Task: Search on Turbo Tax what is crypto currency.
Action: Mouse moved to (1045, 65)
Screenshot: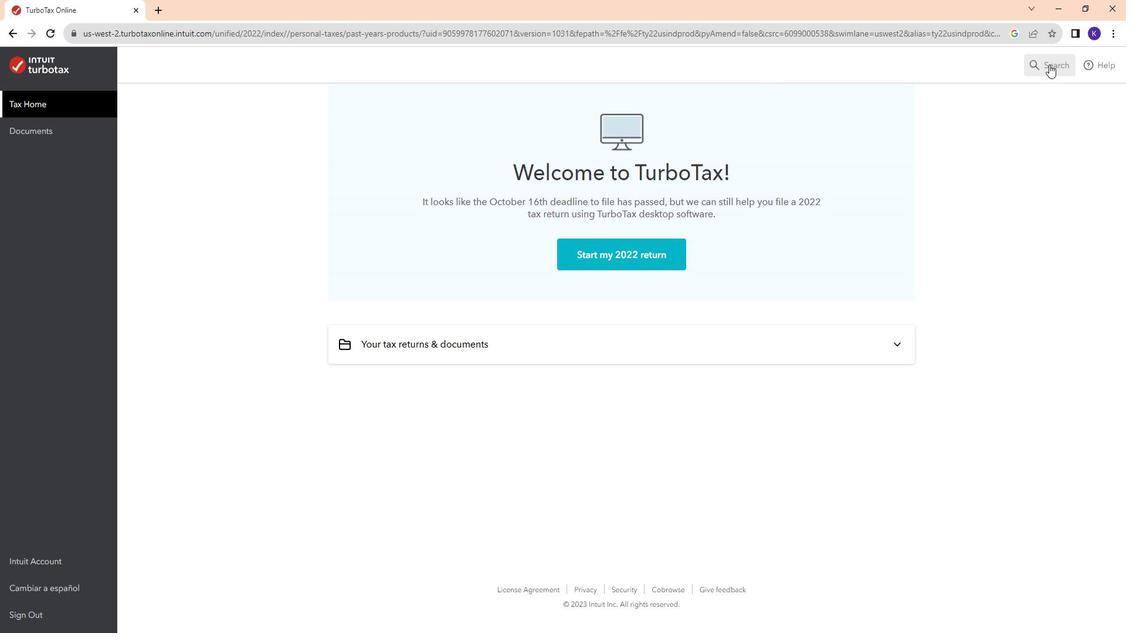 
Action: Mouse pressed left at (1045, 65)
Screenshot: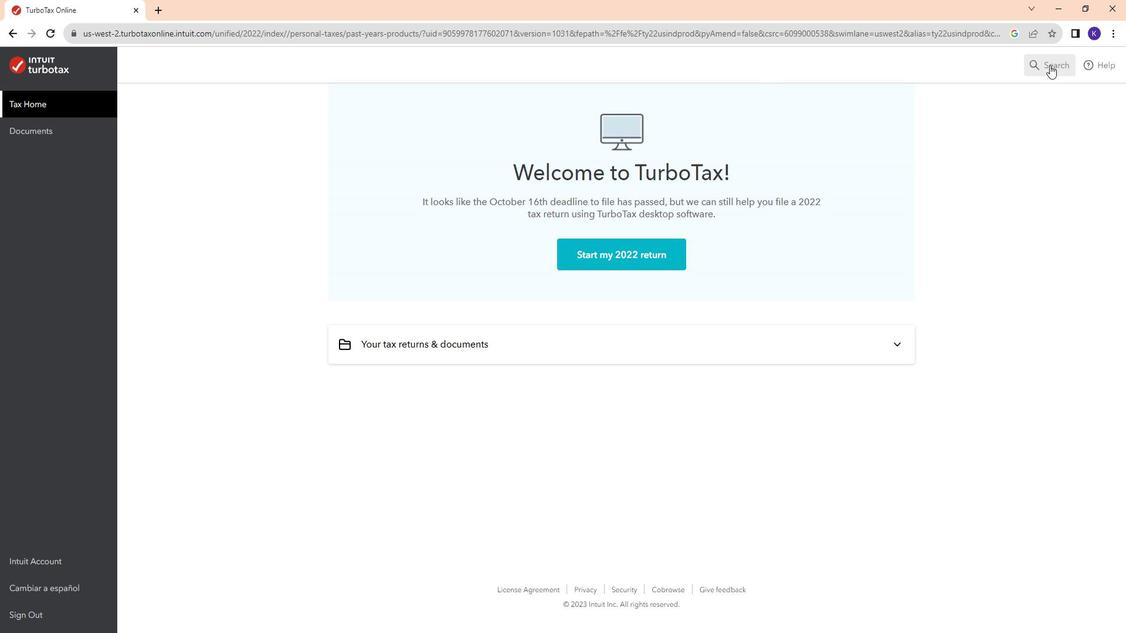 
Action: Mouse moved to (987, 101)
Screenshot: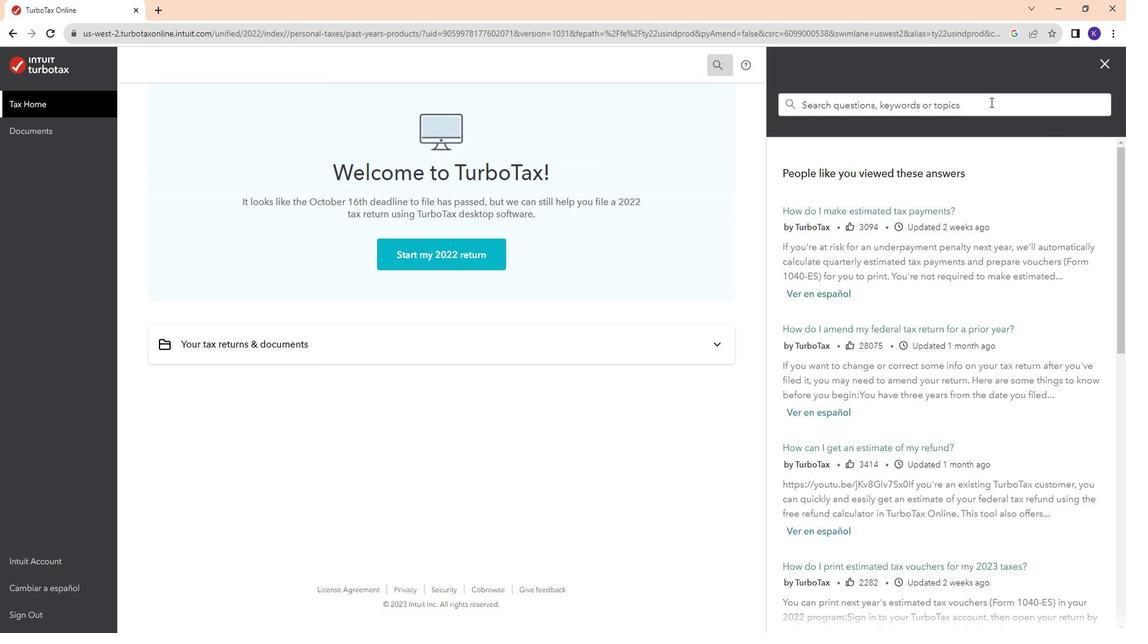 
Action: Mouse pressed left at (987, 101)
Screenshot: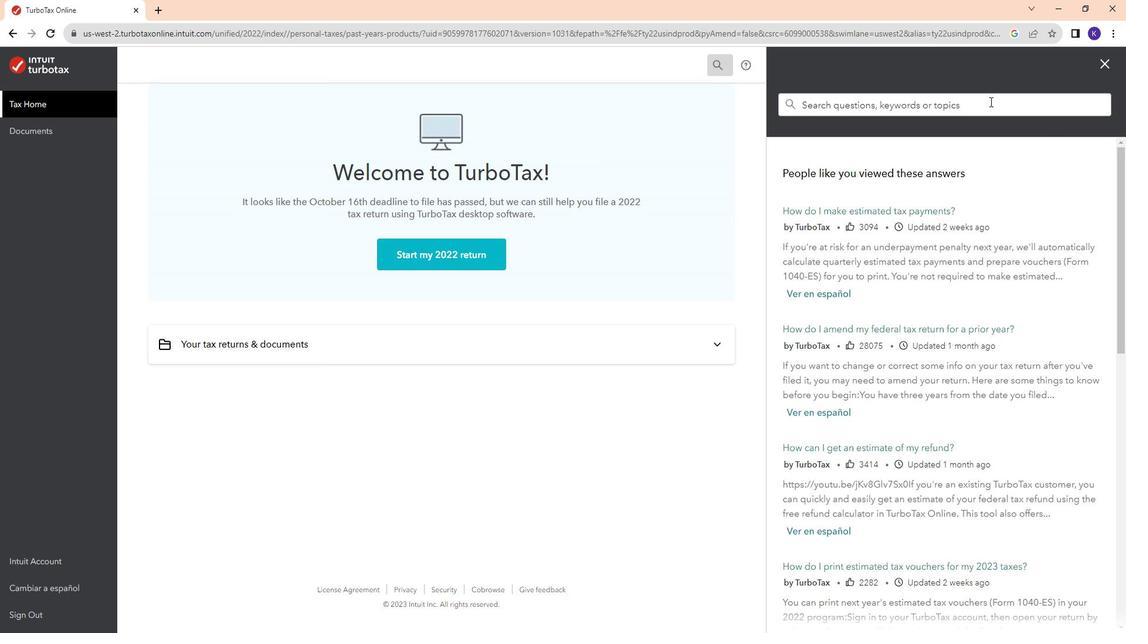 
Action: Key pressed what<Key.space>is<Key.space>crypto<Key.space>currency<Key.enter>
Screenshot: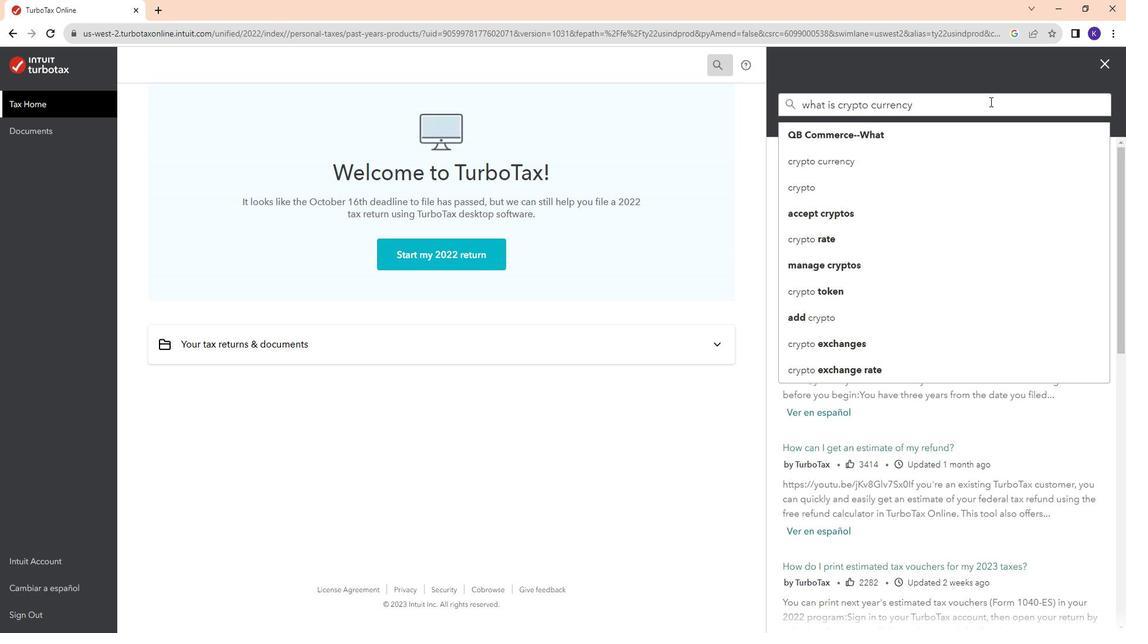 
Action: Mouse moved to (941, 325)
Screenshot: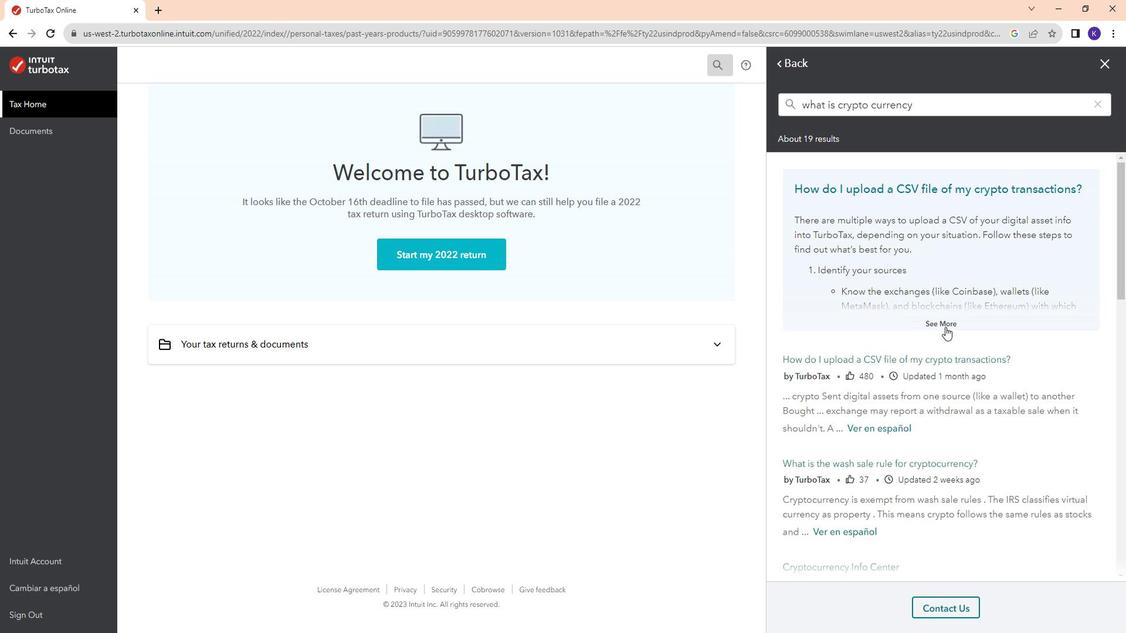 
Action: Mouse pressed left at (941, 325)
Screenshot: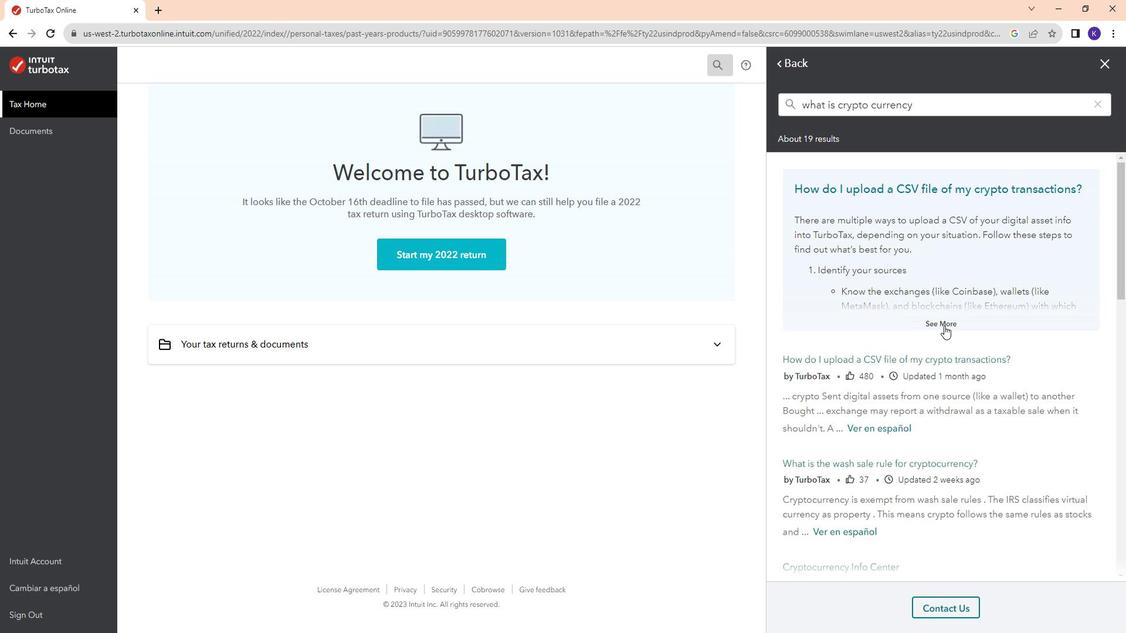 
Action: Mouse scrolled (941, 324) with delta (0, 0)
Screenshot: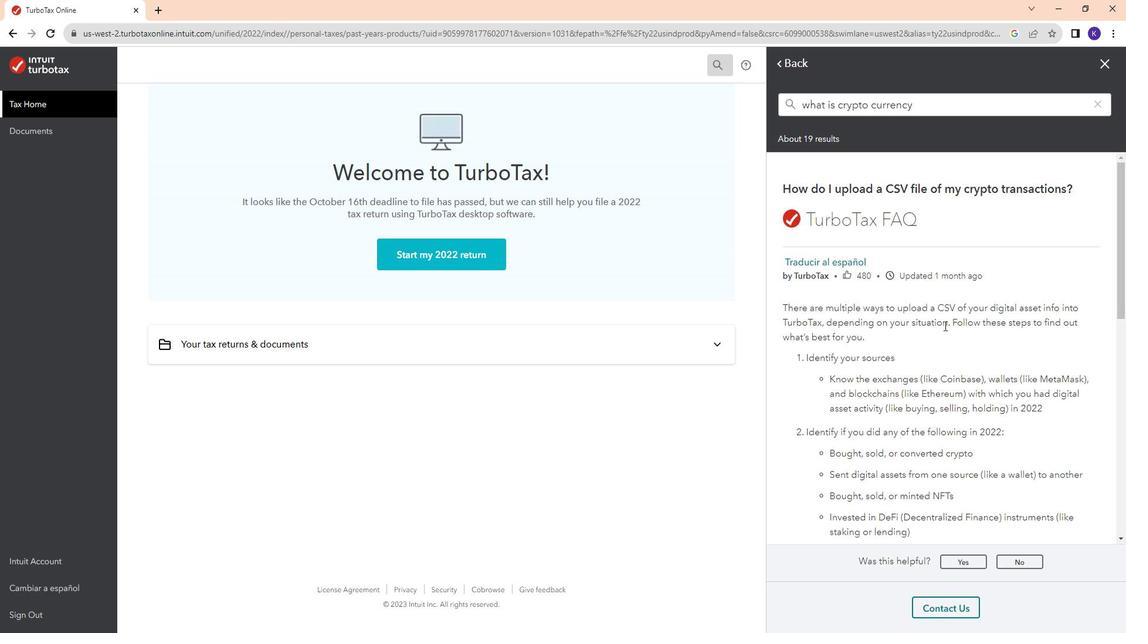 
Action: Mouse scrolled (941, 324) with delta (0, 0)
Screenshot: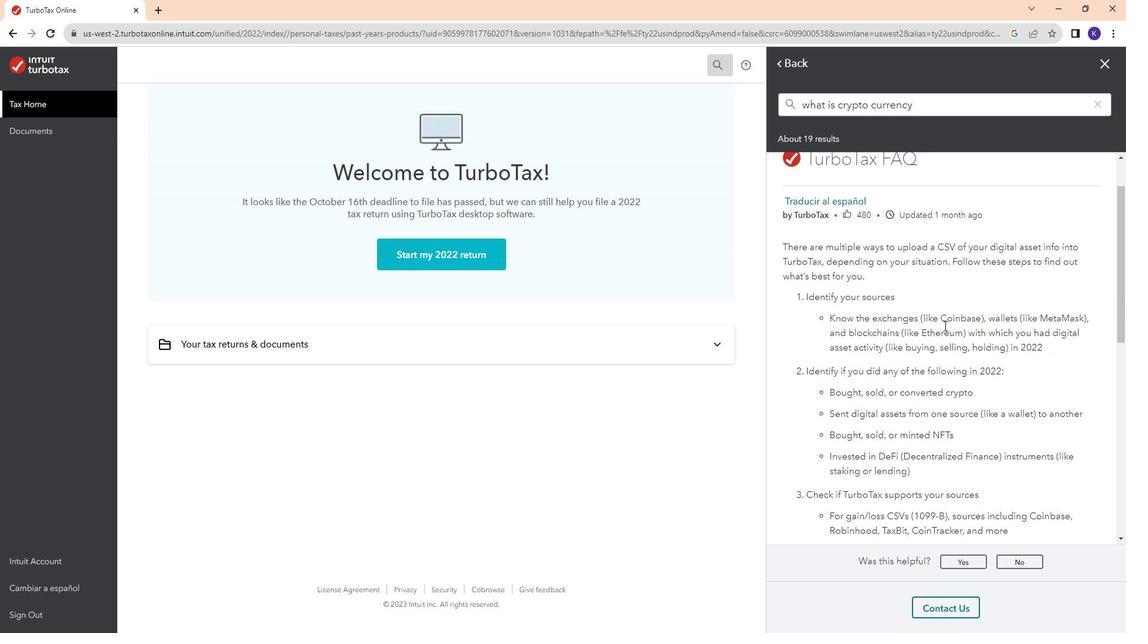 
Action: Mouse scrolled (941, 324) with delta (0, 0)
Screenshot: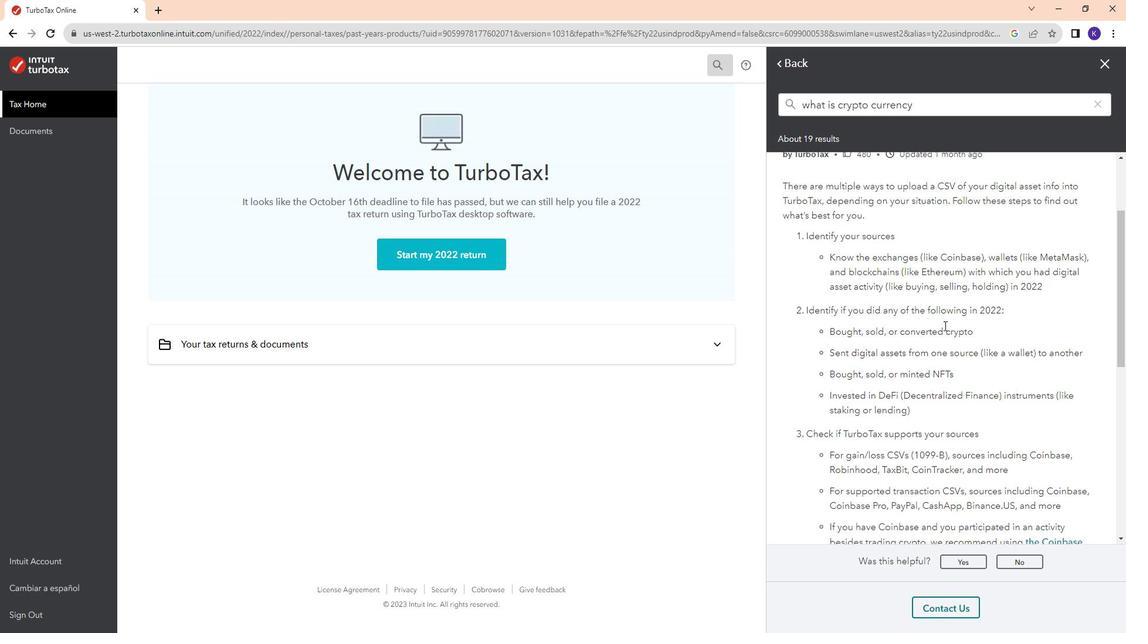 
Action: Mouse scrolled (941, 324) with delta (0, 0)
Screenshot: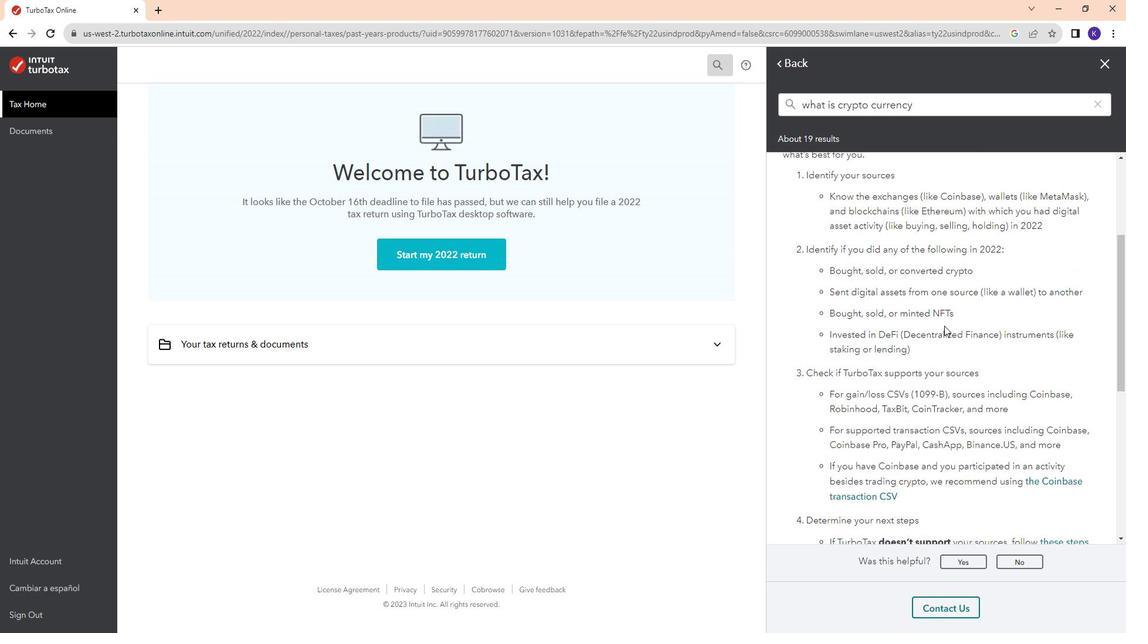 
Action: Mouse scrolled (941, 324) with delta (0, 0)
Screenshot: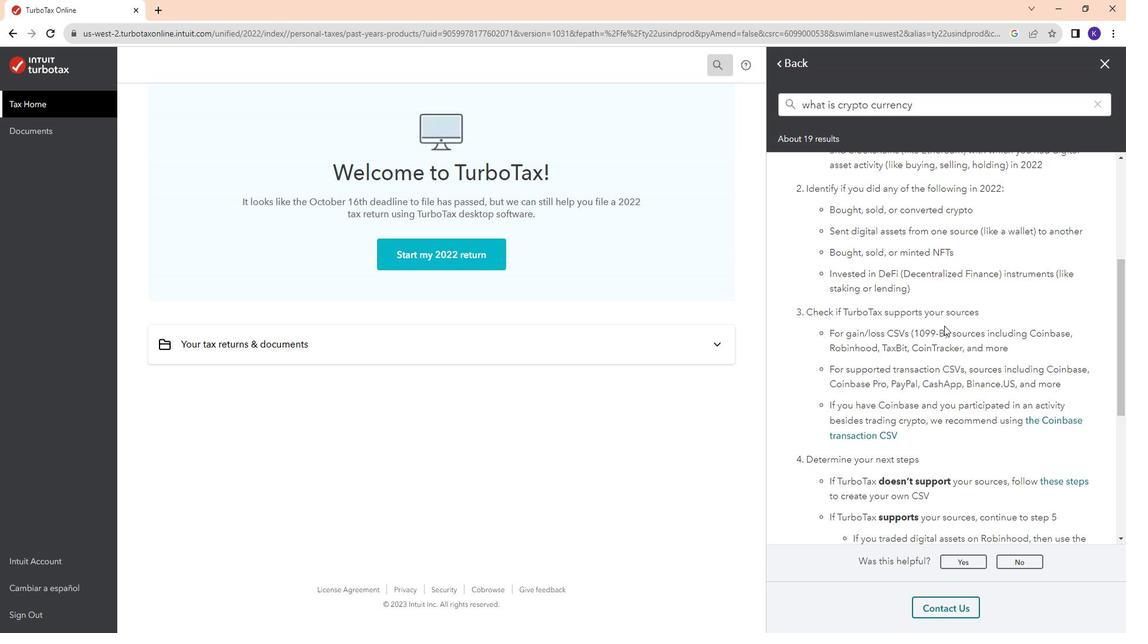 
Action: Mouse scrolled (941, 324) with delta (0, 0)
Screenshot: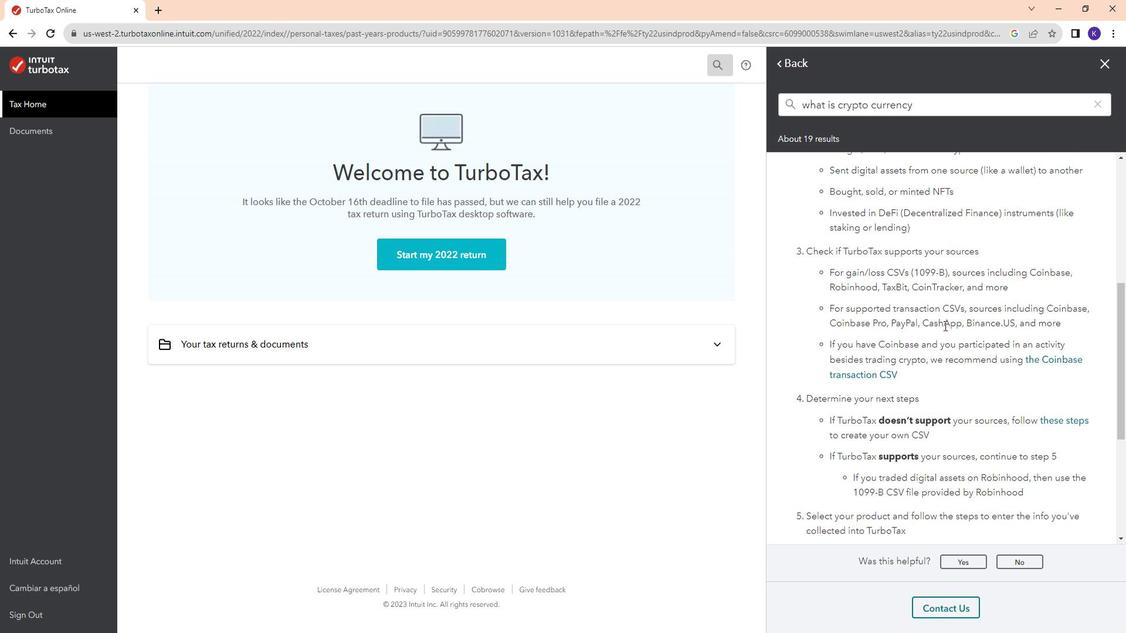 
Action: Mouse scrolled (941, 324) with delta (0, 0)
Screenshot: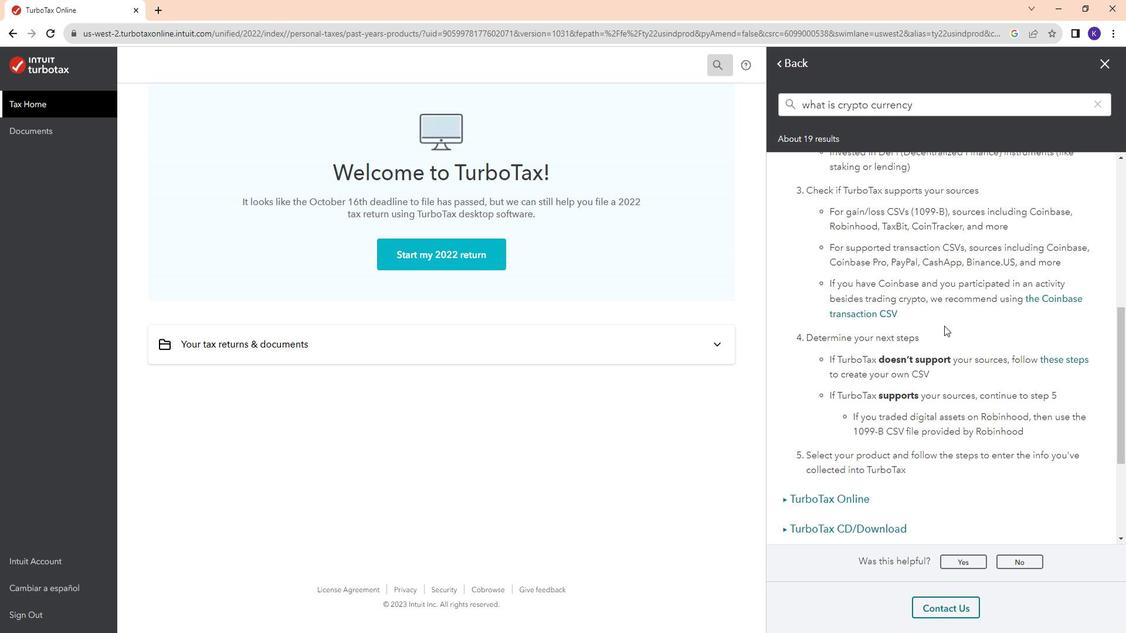 
Action: Mouse scrolled (941, 324) with delta (0, 0)
Screenshot: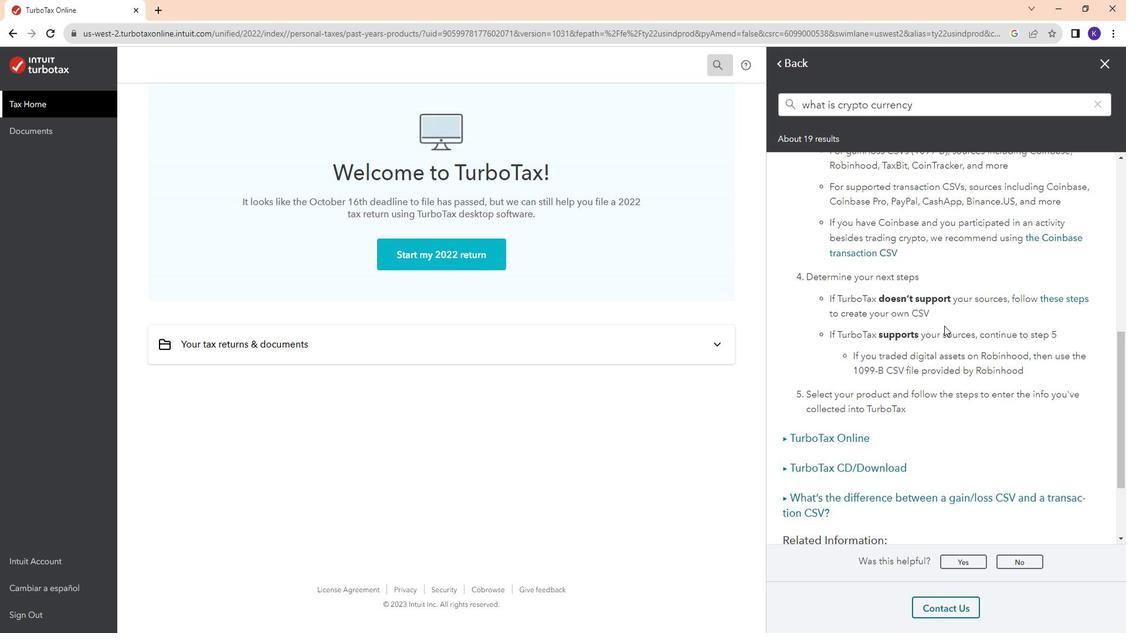 
Action: Mouse scrolled (941, 324) with delta (0, 0)
Screenshot: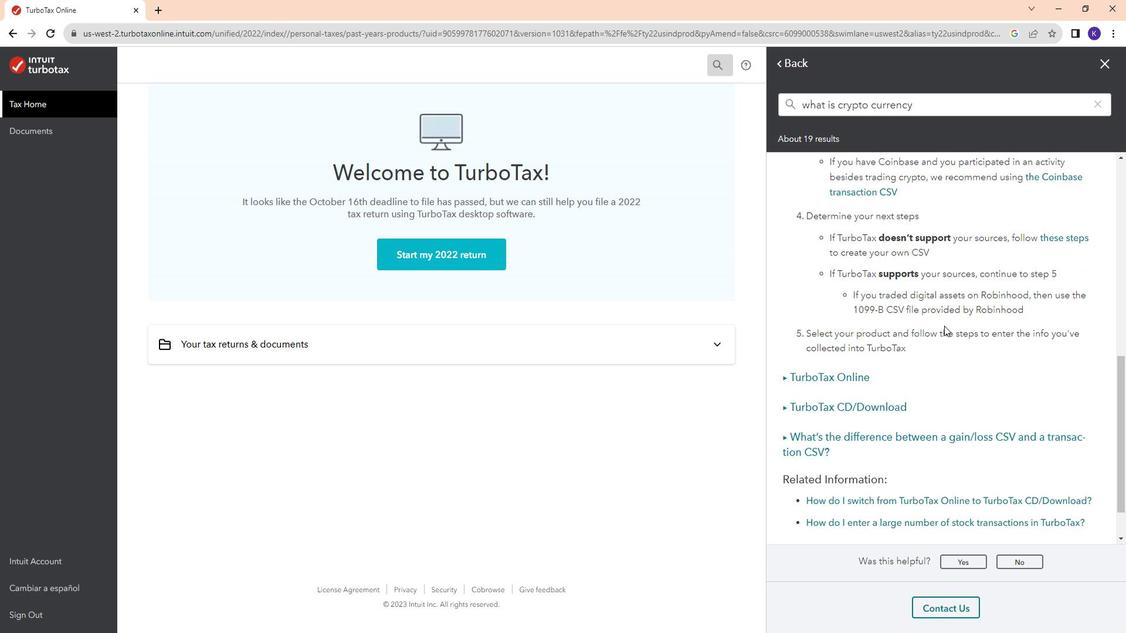 
Action: Mouse scrolled (941, 324) with delta (0, 0)
Screenshot: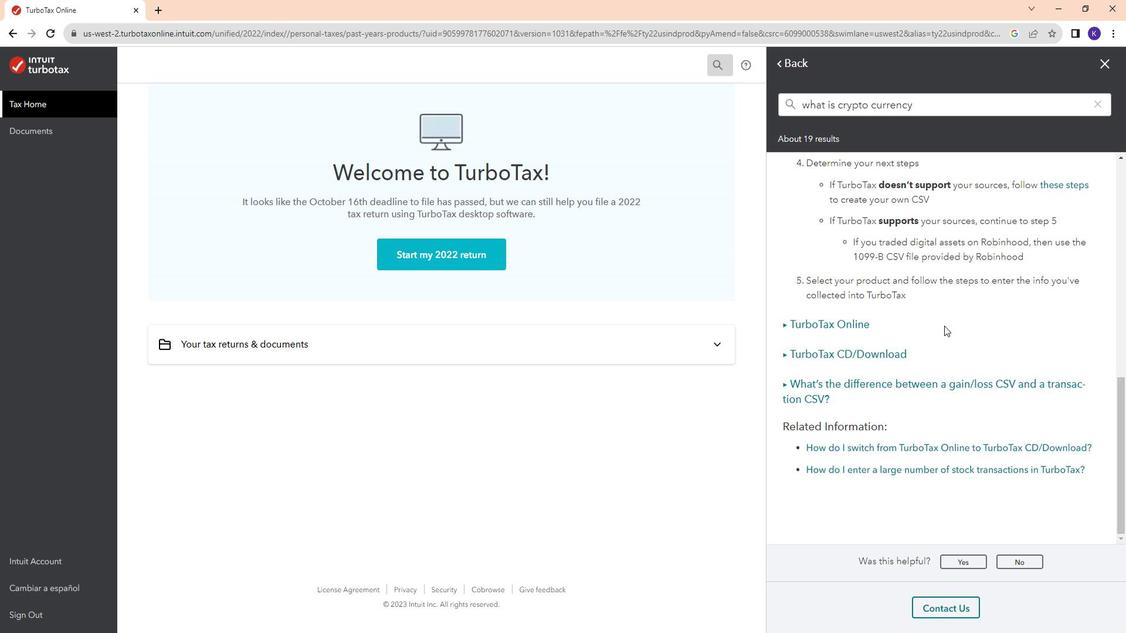 
Action: Mouse moved to (958, 560)
Screenshot: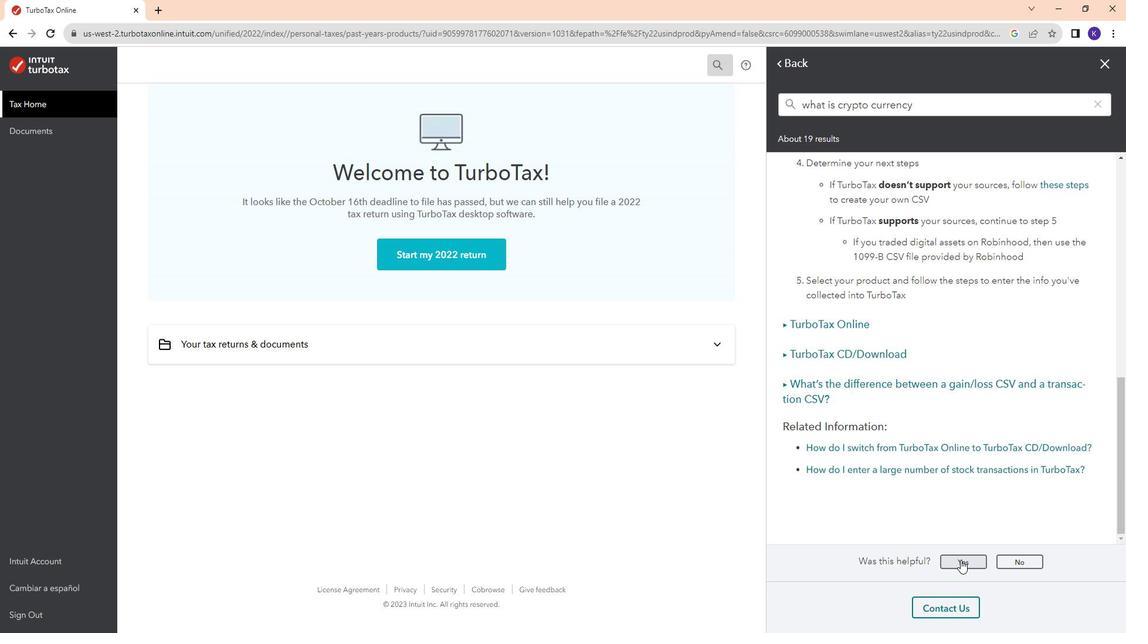 
Action: Mouse pressed left at (958, 560)
Screenshot: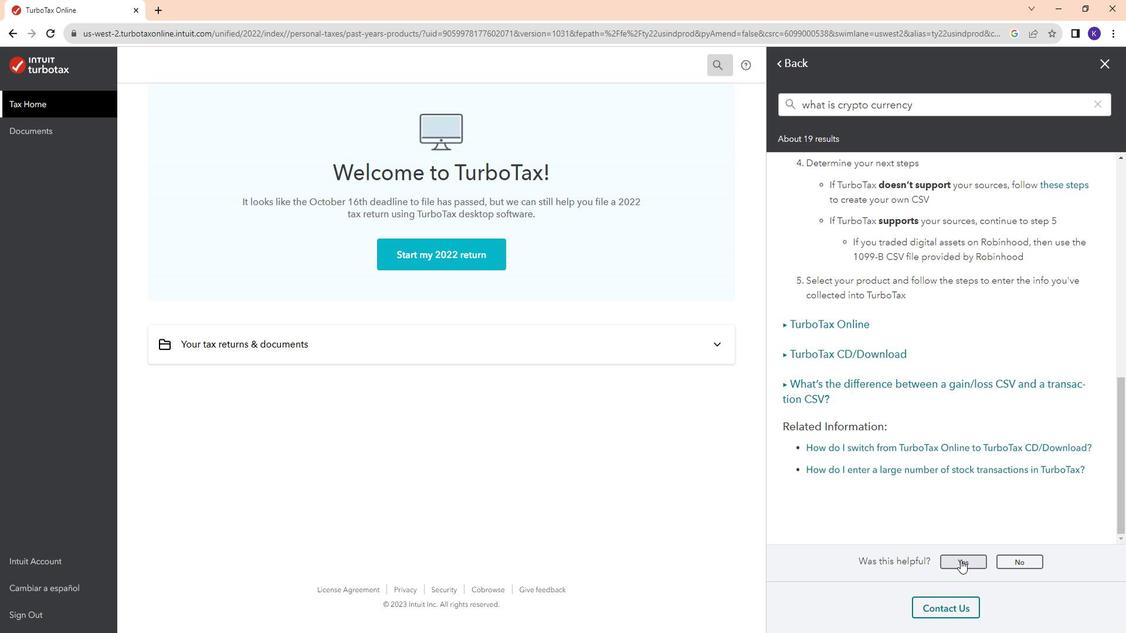 
Action: Mouse moved to (958, 559)
Screenshot: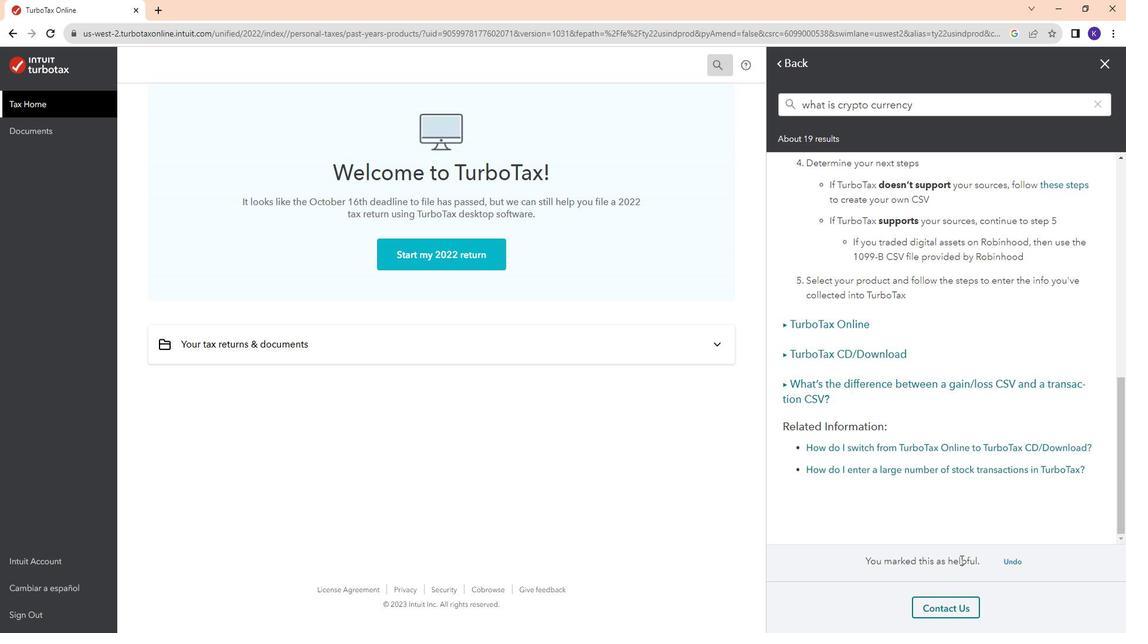 
Action: Mouse scrolled (958, 560) with delta (0, 0)
Screenshot: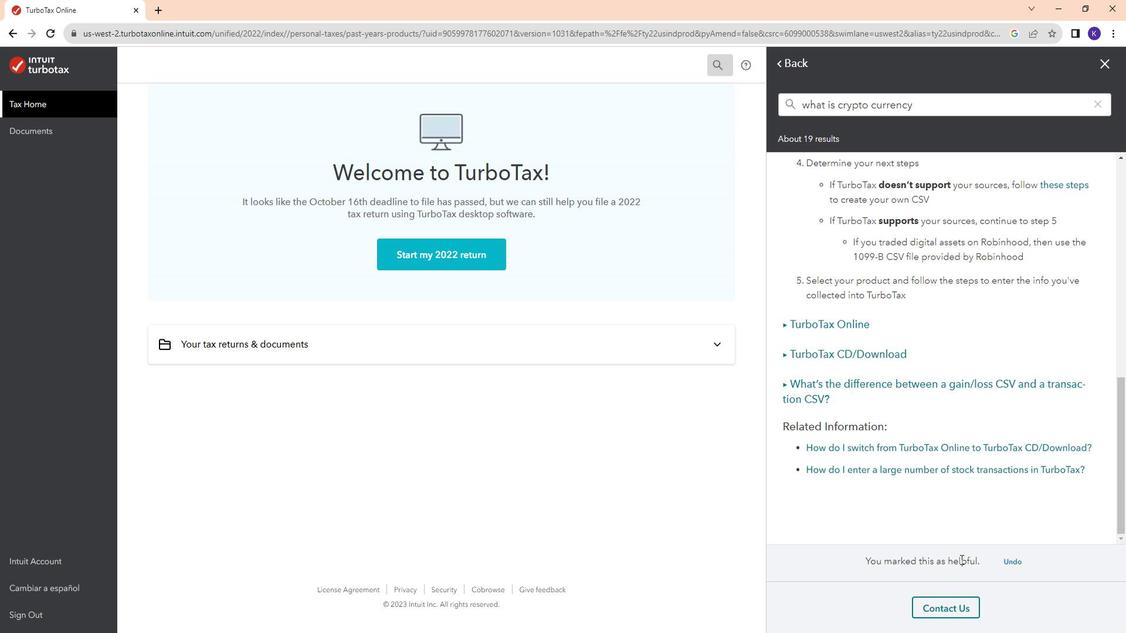 
Action: Mouse scrolled (958, 560) with delta (0, 0)
Screenshot: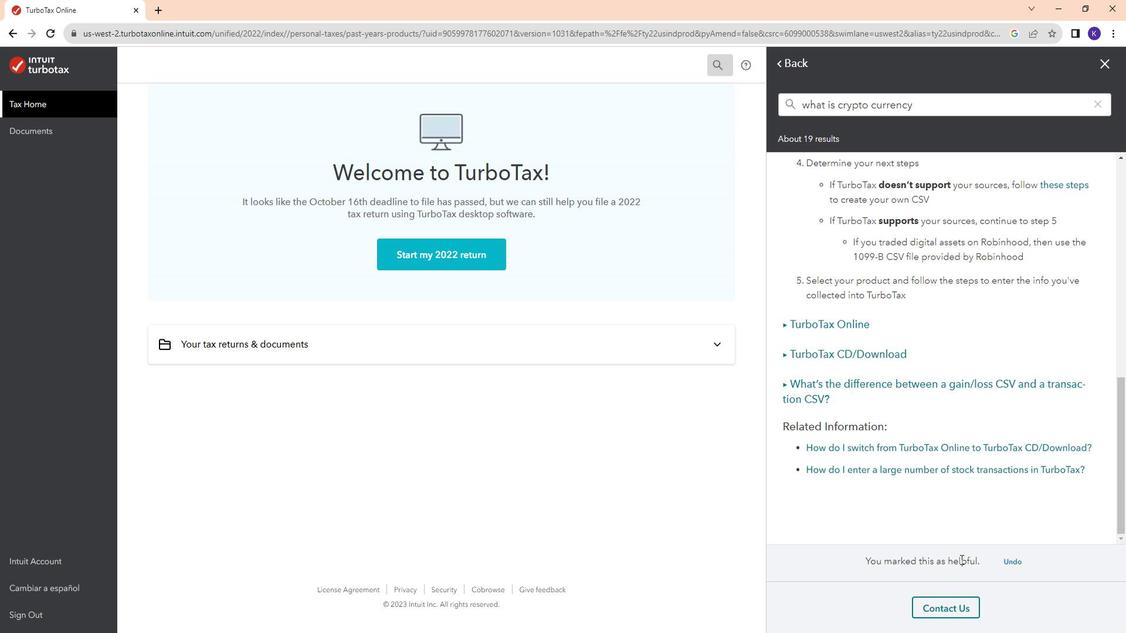 
Action: Mouse scrolled (958, 560) with delta (0, 0)
Screenshot: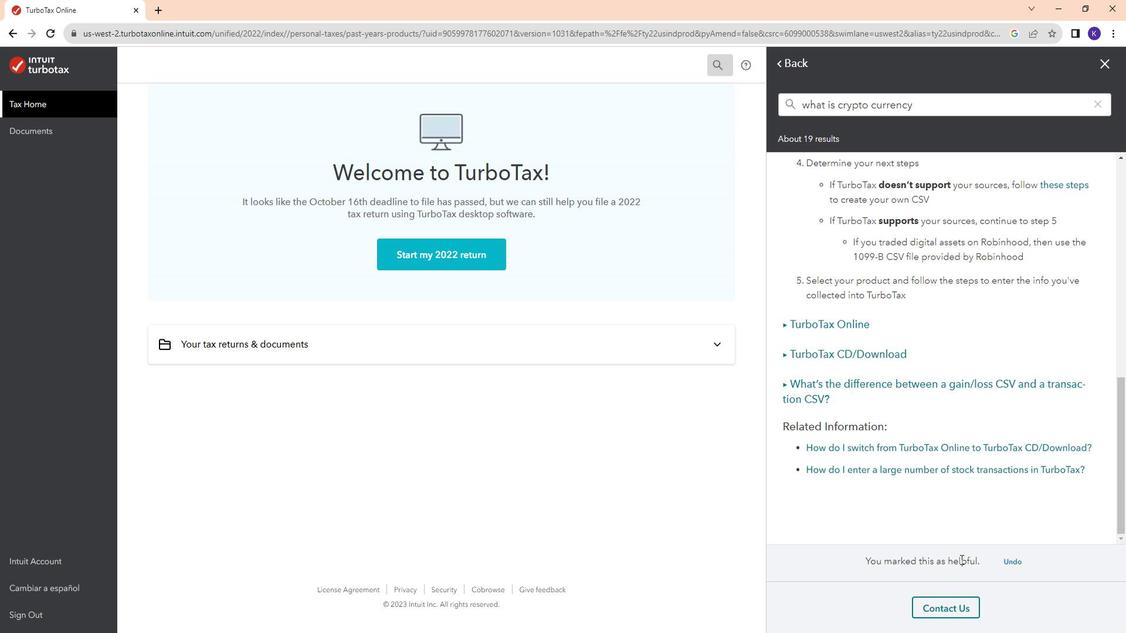 
Action: Mouse scrolled (958, 560) with delta (0, 0)
Screenshot: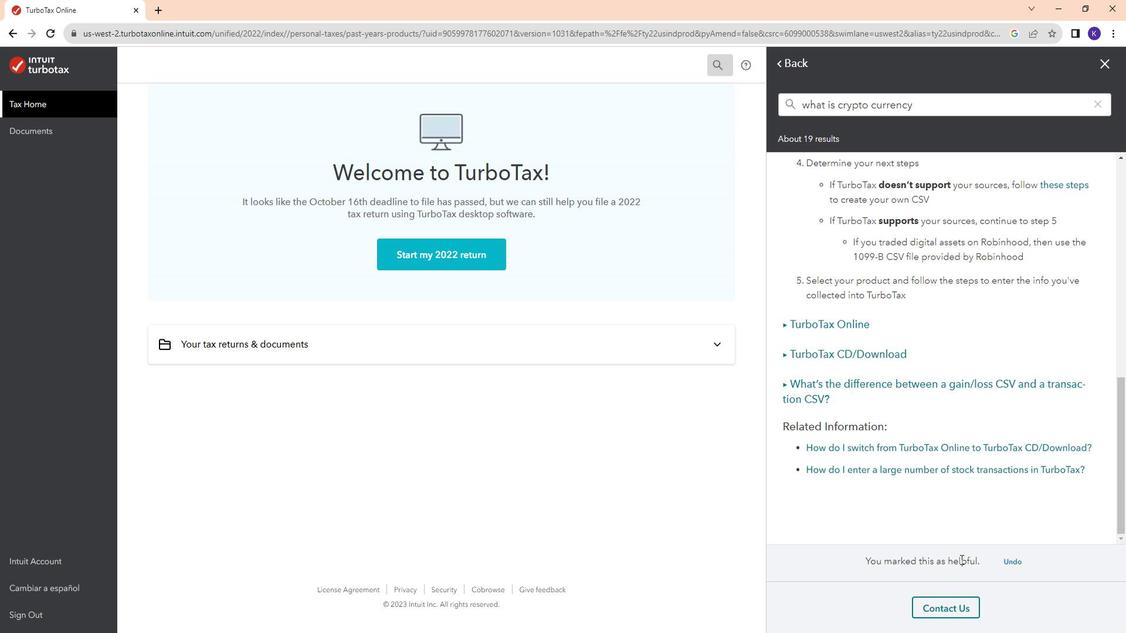
Action: Mouse scrolled (958, 560) with delta (0, 0)
Screenshot: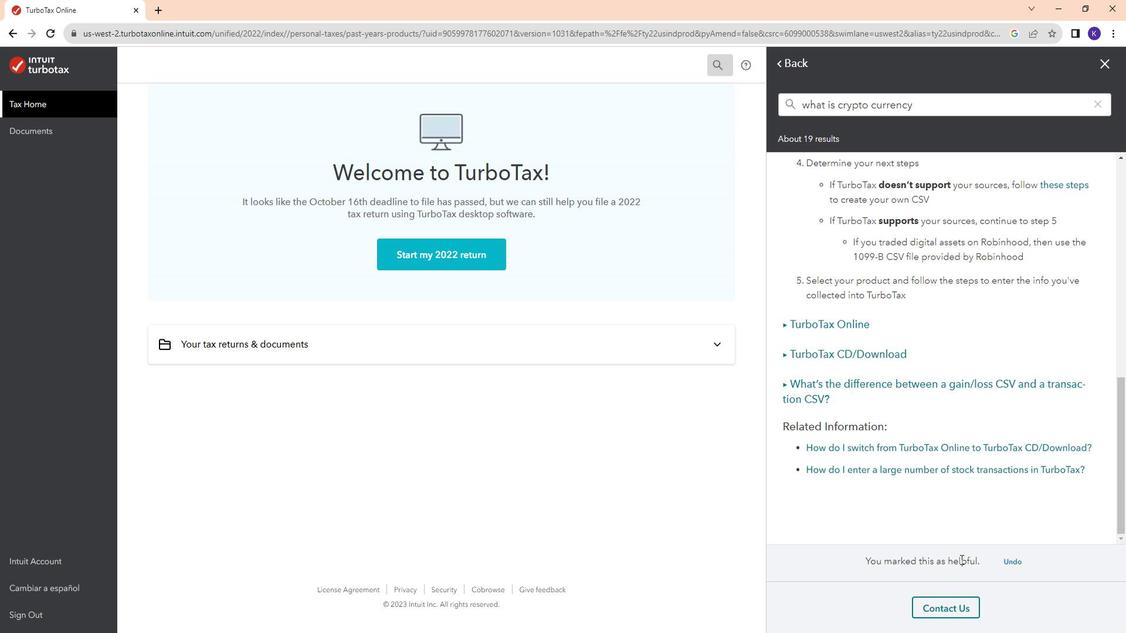 
Action: Mouse moved to (957, 500)
Screenshot: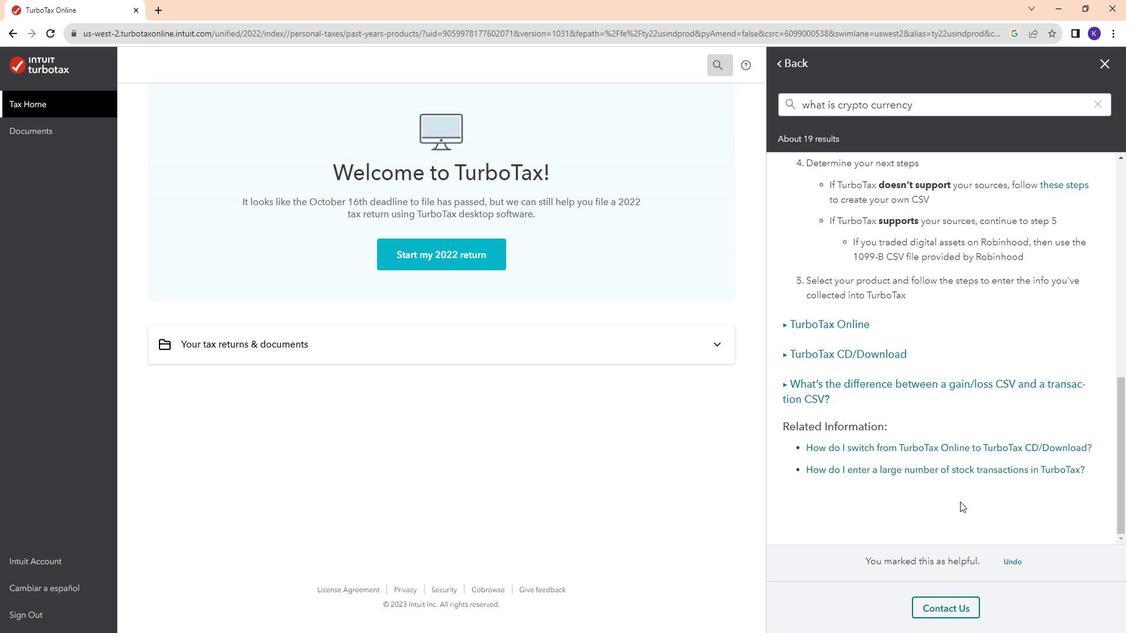 
Action: Mouse scrolled (957, 502) with delta (0, 1)
Screenshot: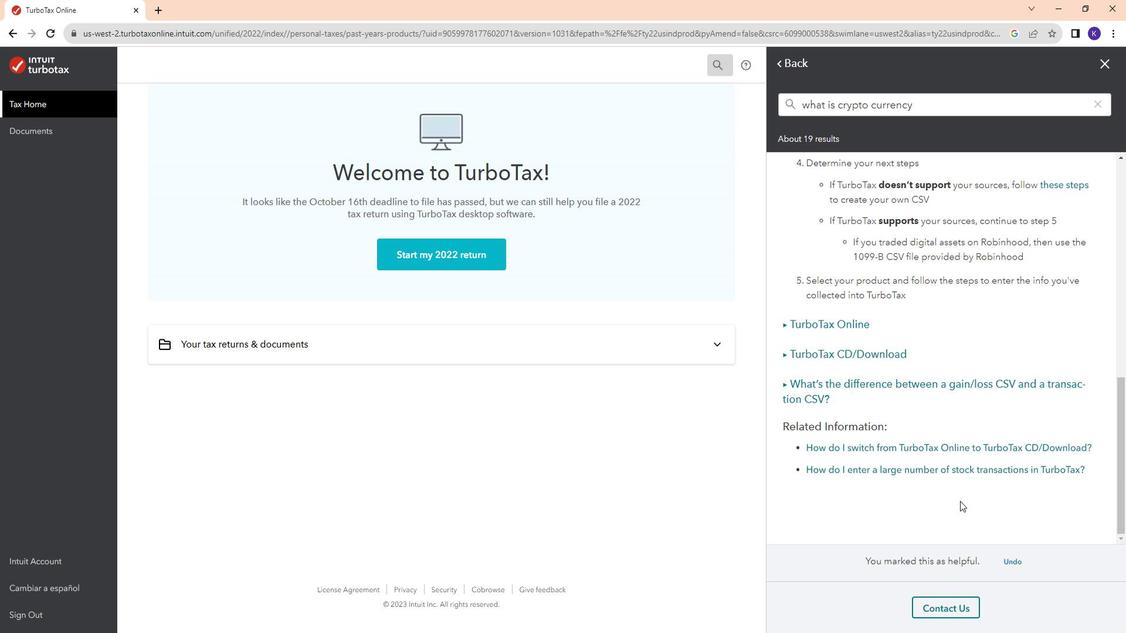 
Action: Mouse scrolled (957, 502) with delta (0, 1)
Screenshot: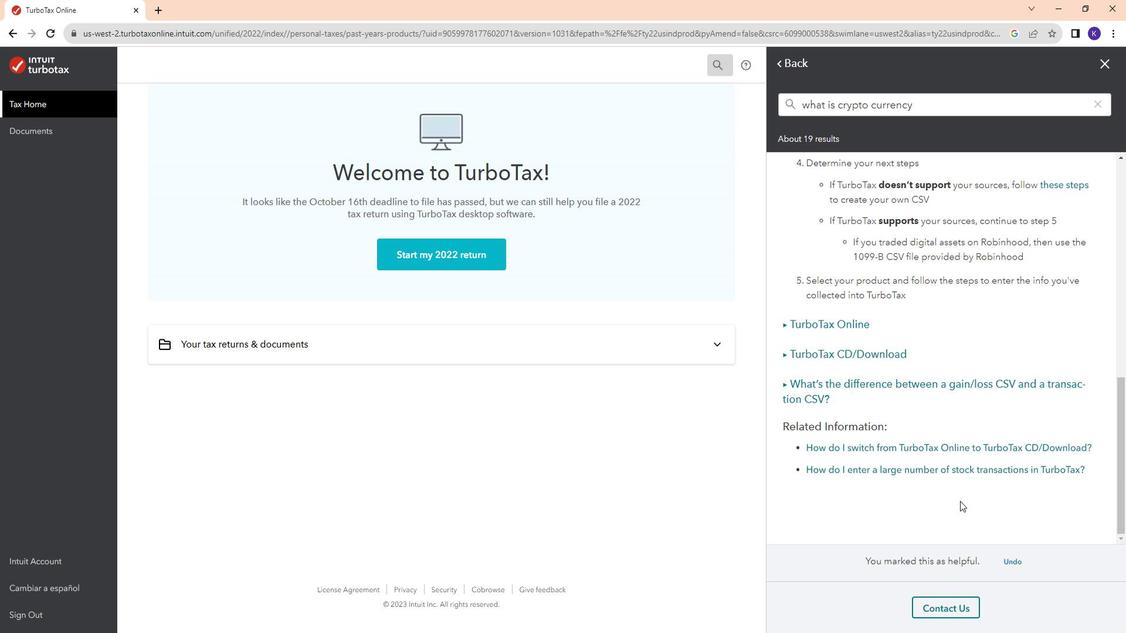 
Action: Mouse scrolled (957, 502) with delta (0, 1)
Screenshot: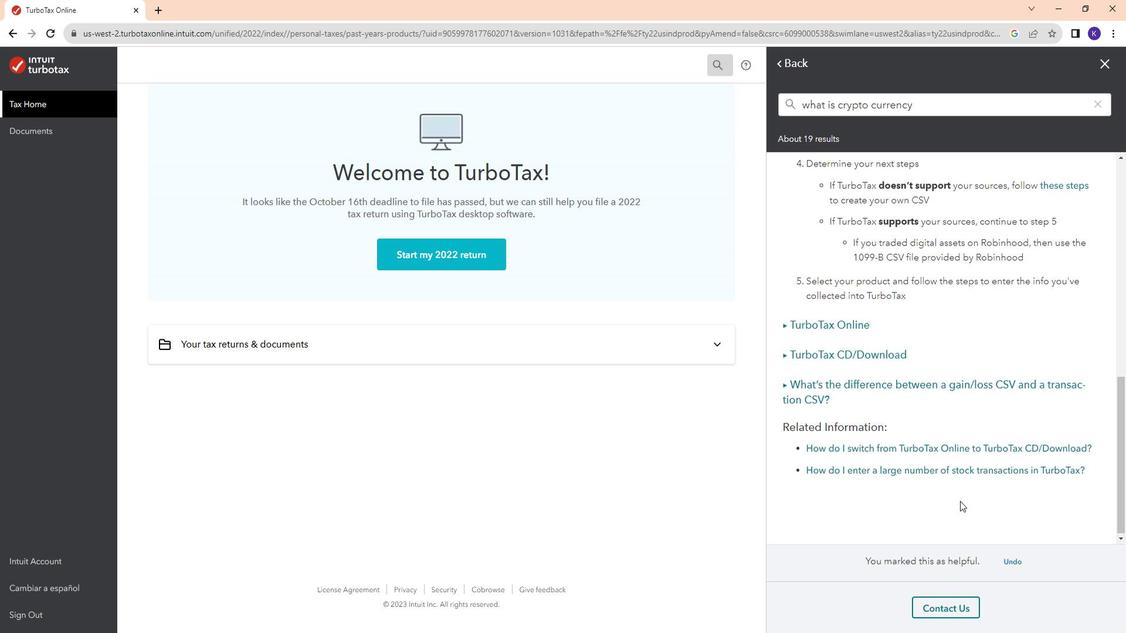 
Action: Mouse scrolled (957, 502) with delta (0, 1)
Screenshot: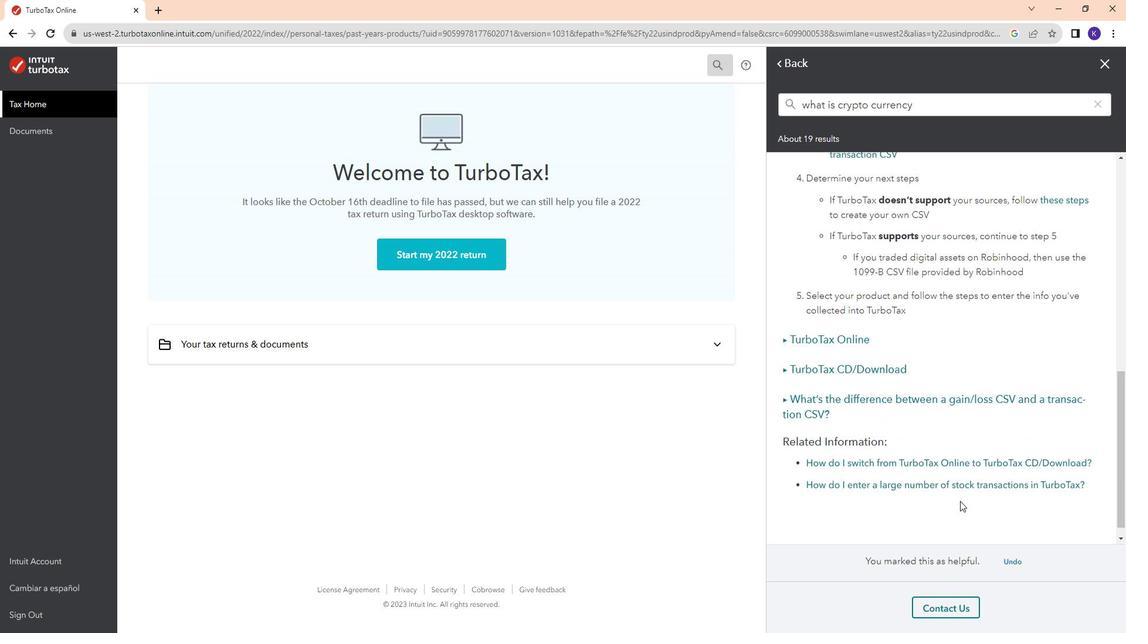 
Action: Mouse scrolled (957, 502) with delta (0, 1)
Screenshot: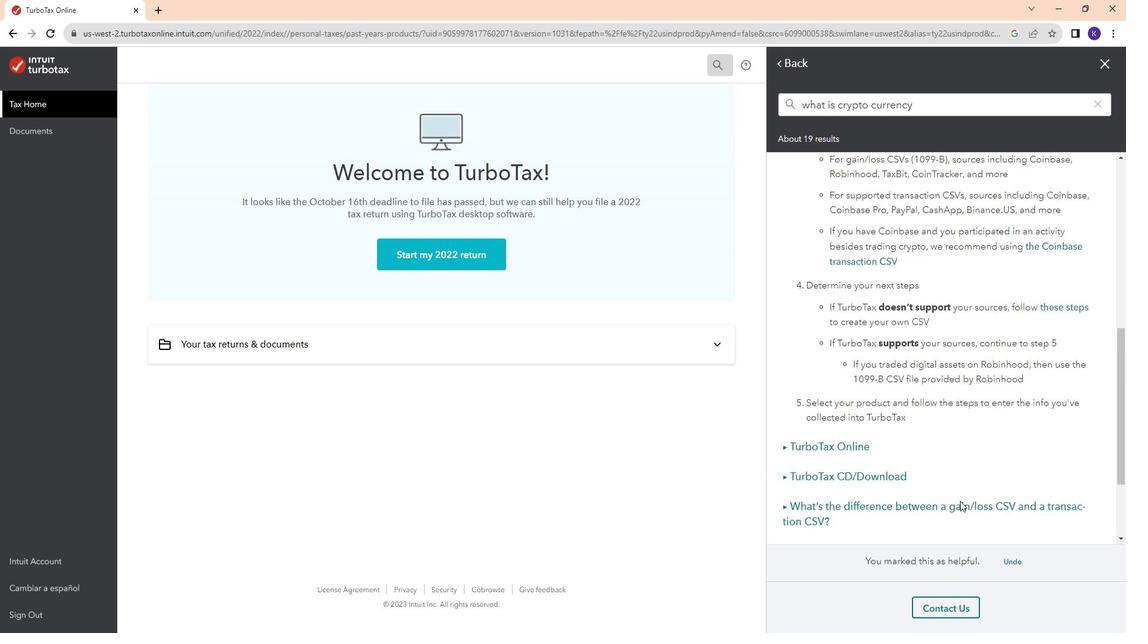 
Action: Mouse scrolled (957, 502) with delta (0, 1)
Screenshot: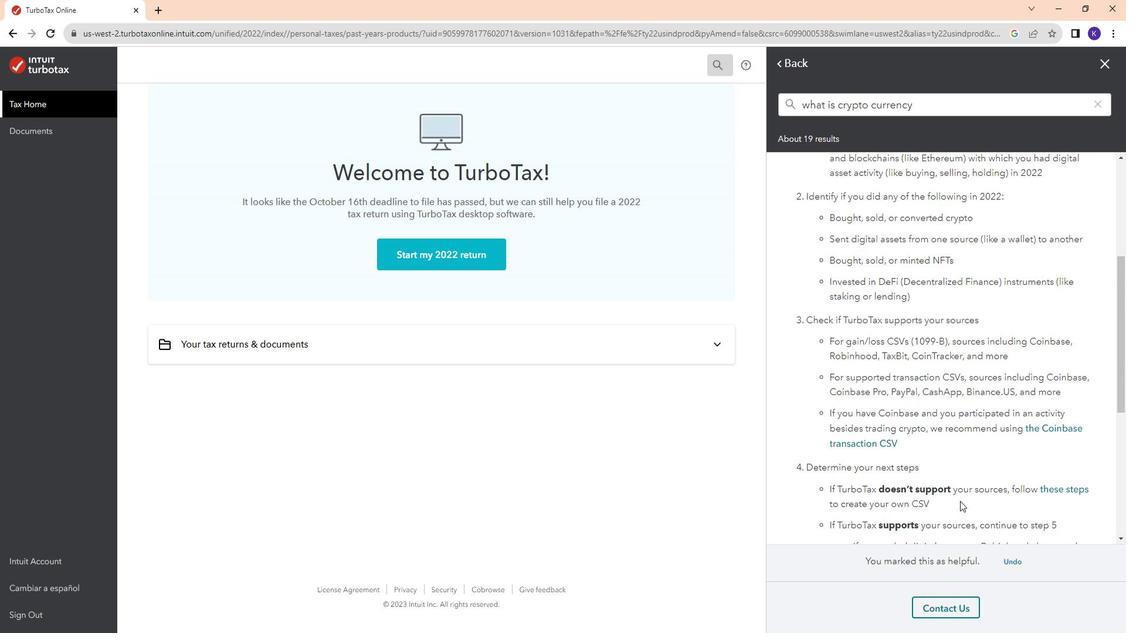 
Action: Mouse scrolled (957, 502) with delta (0, 1)
Screenshot: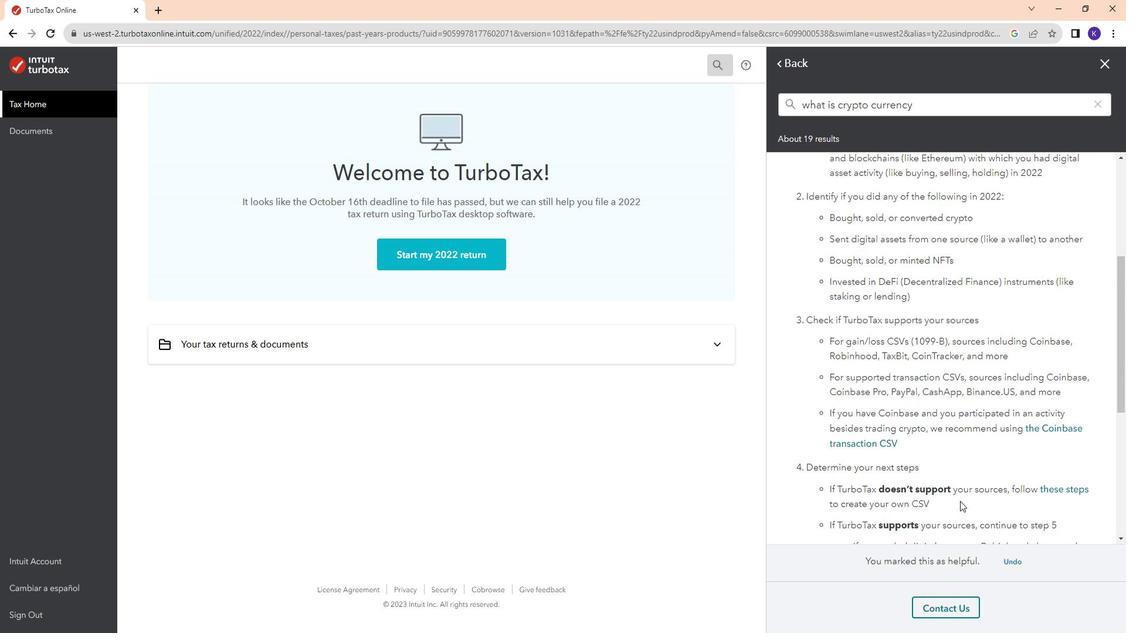 
Action: Mouse scrolled (957, 502) with delta (0, 1)
Screenshot: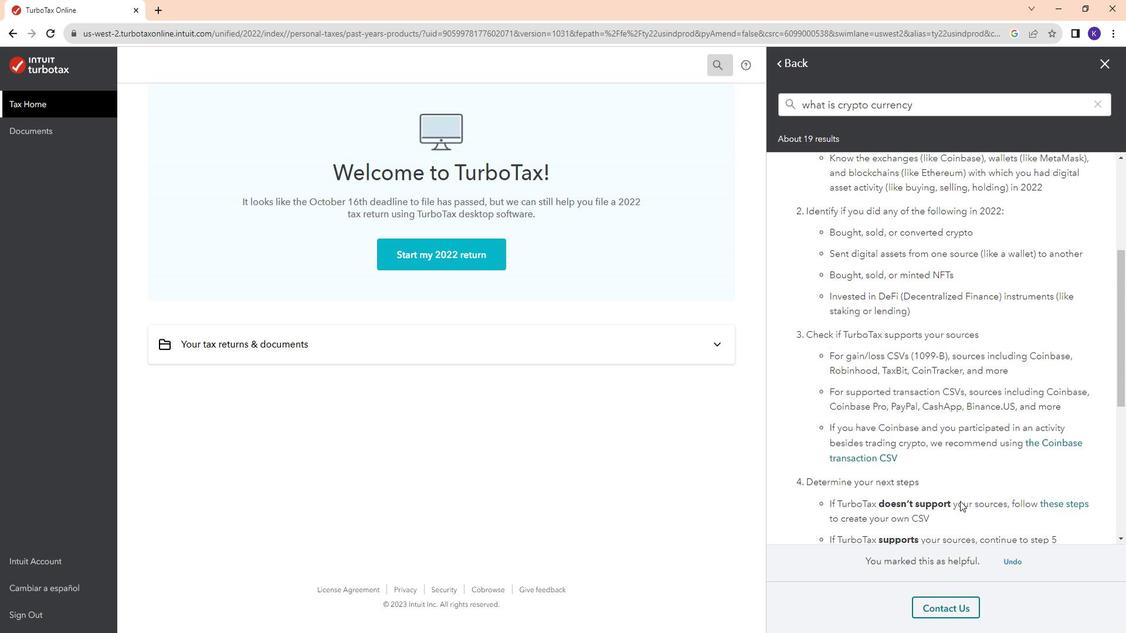 
Action: Mouse scrolled (957, 502) with delta (0, 1)
Screenshot: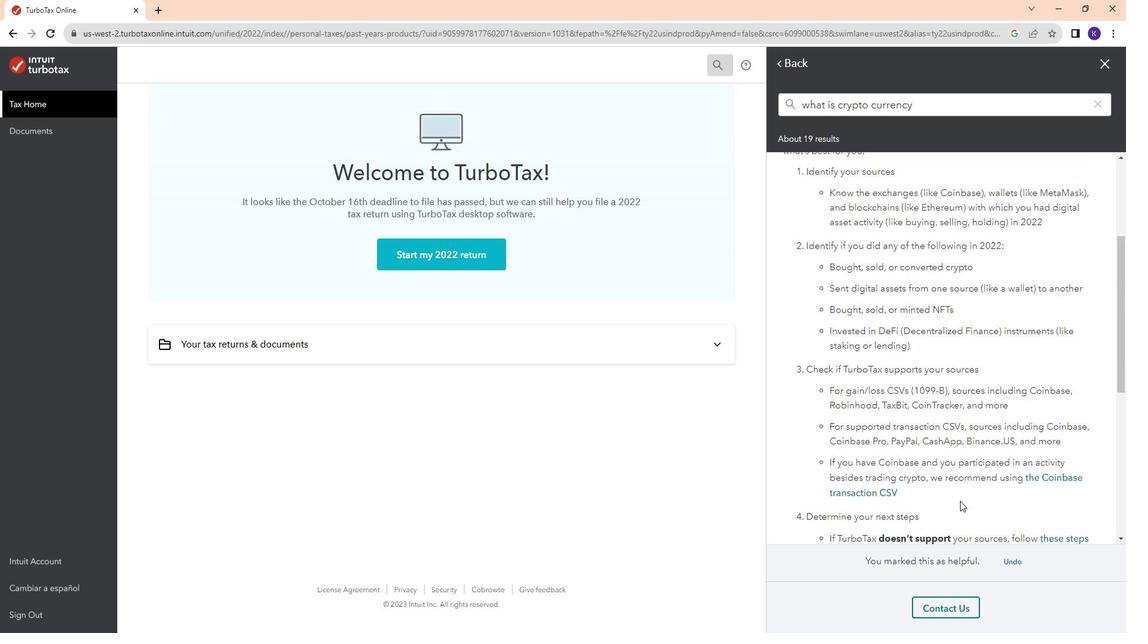 
Action: Mouse scrolled (957, 502) with delta (0, 1)
Screenshot: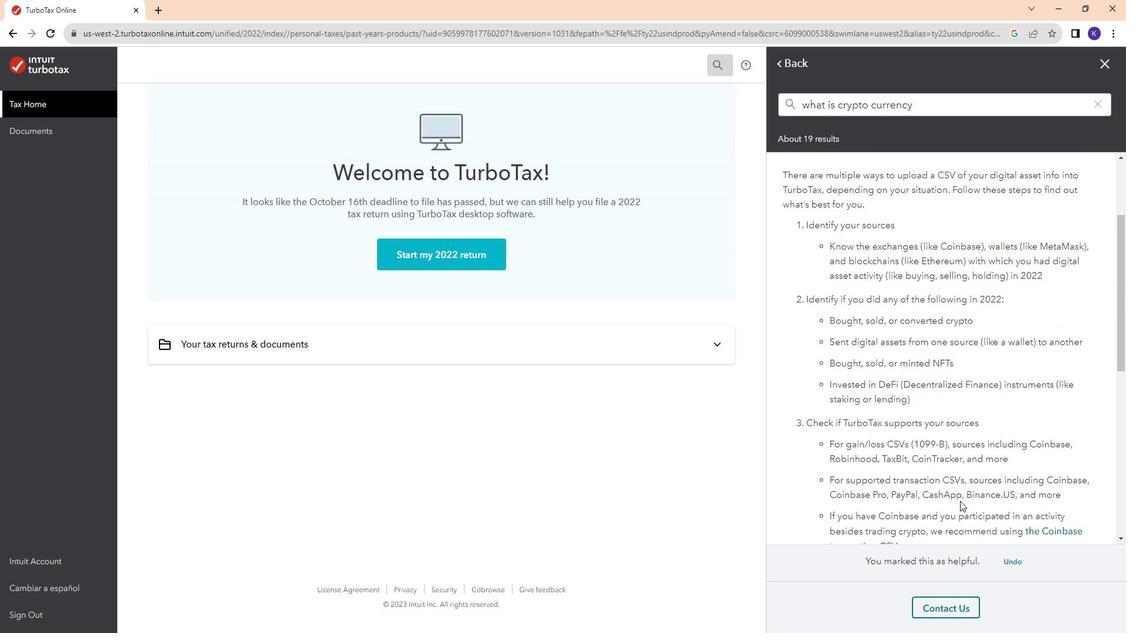 
Action: Mouse scrolled (957, 502) with delta (0, 1)
Screenshot: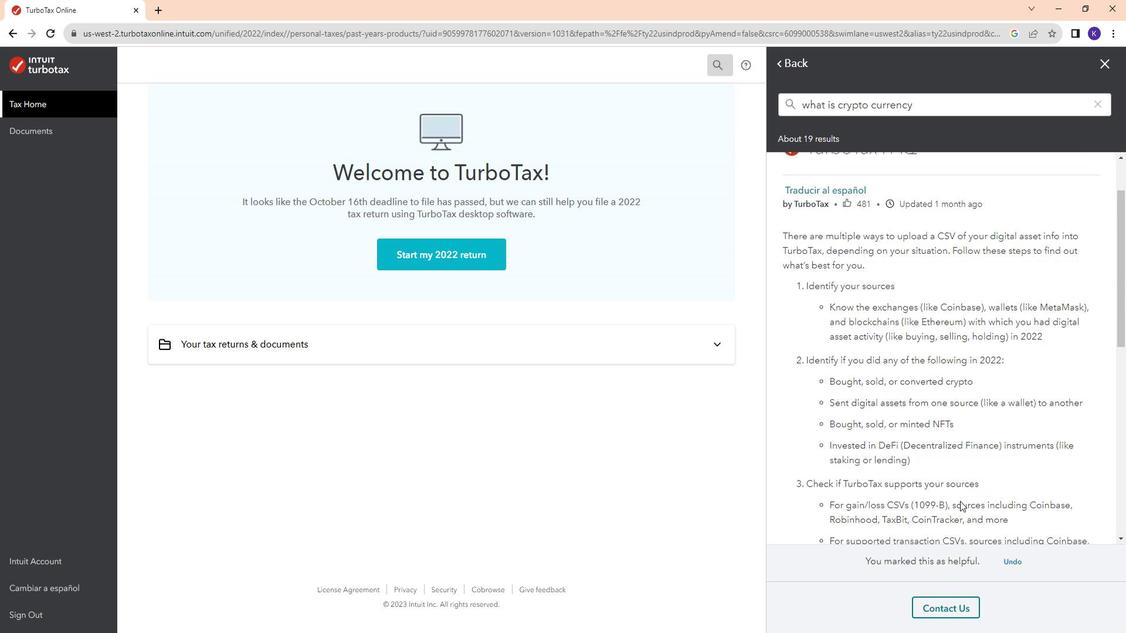
Action: Mouse scrolled (957, 502) with delta (0, 1)
Screenshot: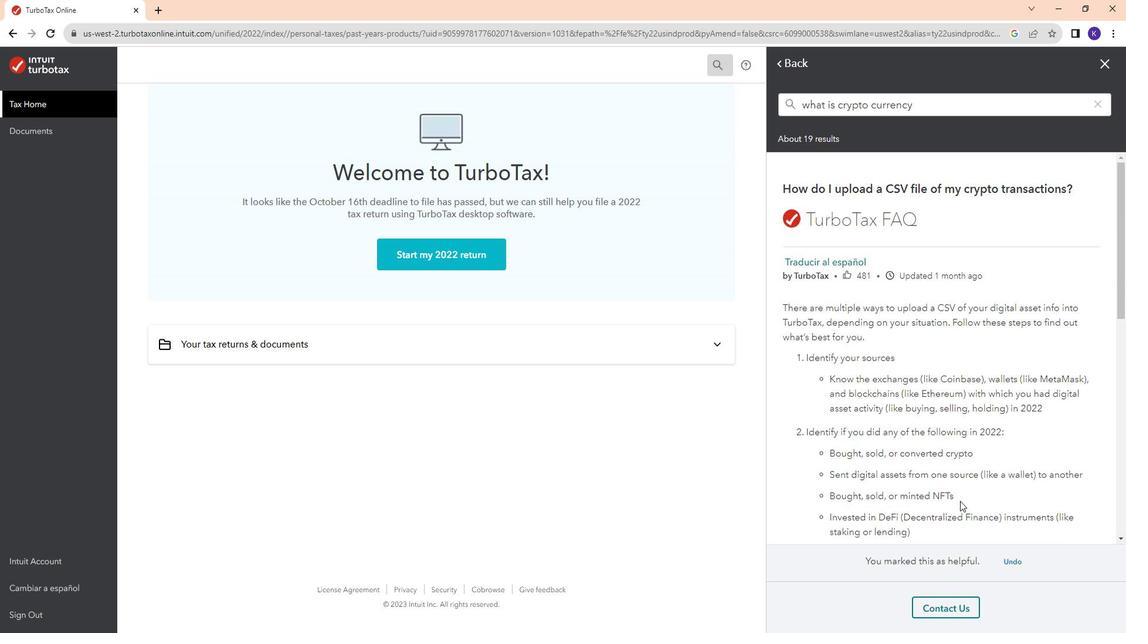 
